 Task: Add the sheet or range and give it permission.
Action: Mouse moved to (205, 88)
Screenshot: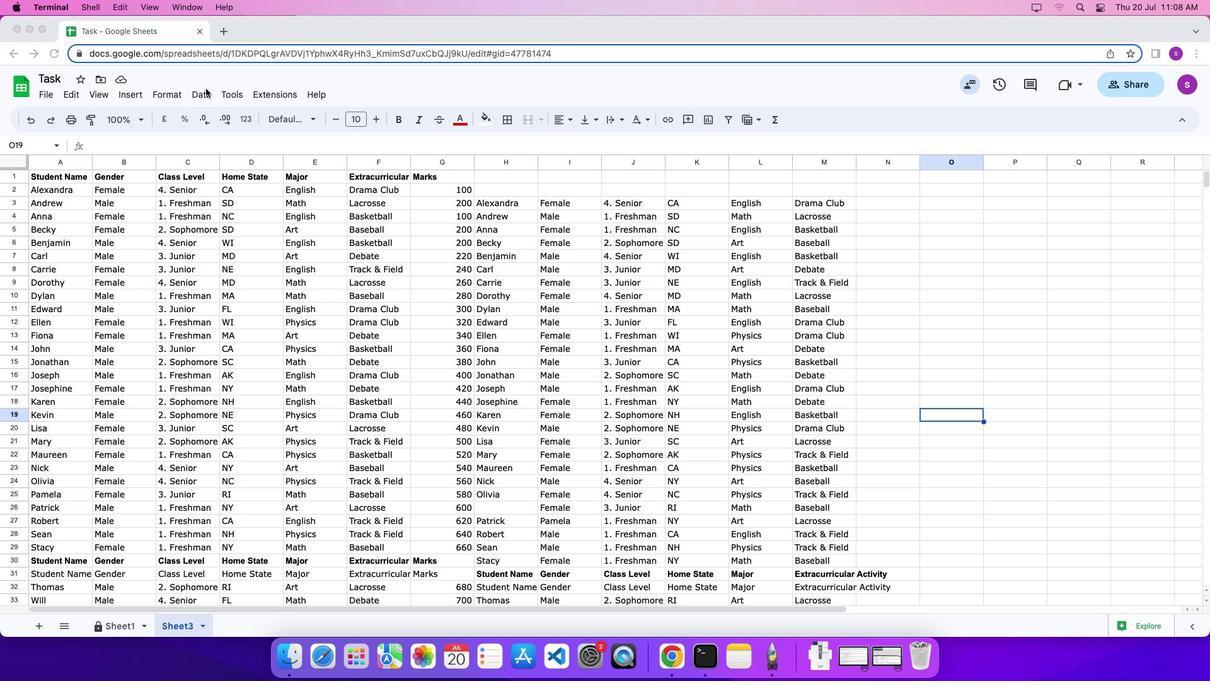
Action: Mouse pressed left at (205, 88)
Screenshot: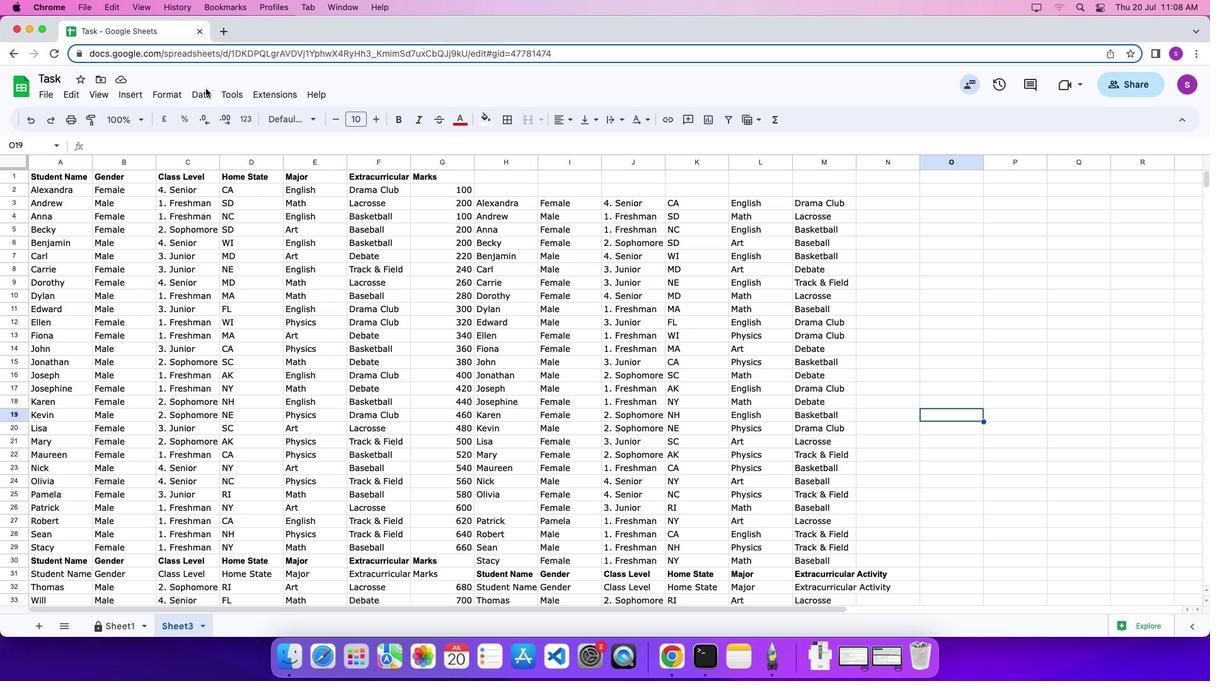 
Action: Mouse moved to (205, 90)
Screenshot: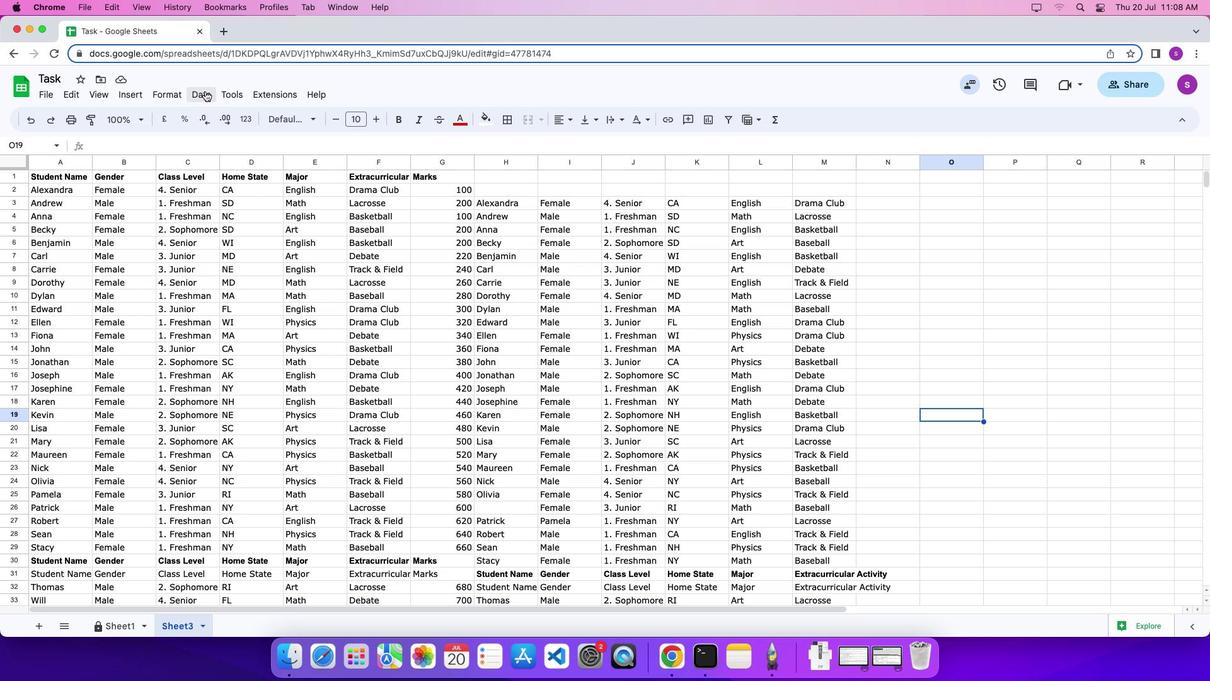 
Action: Mouse pressed left at (205, 90)
Screenshot: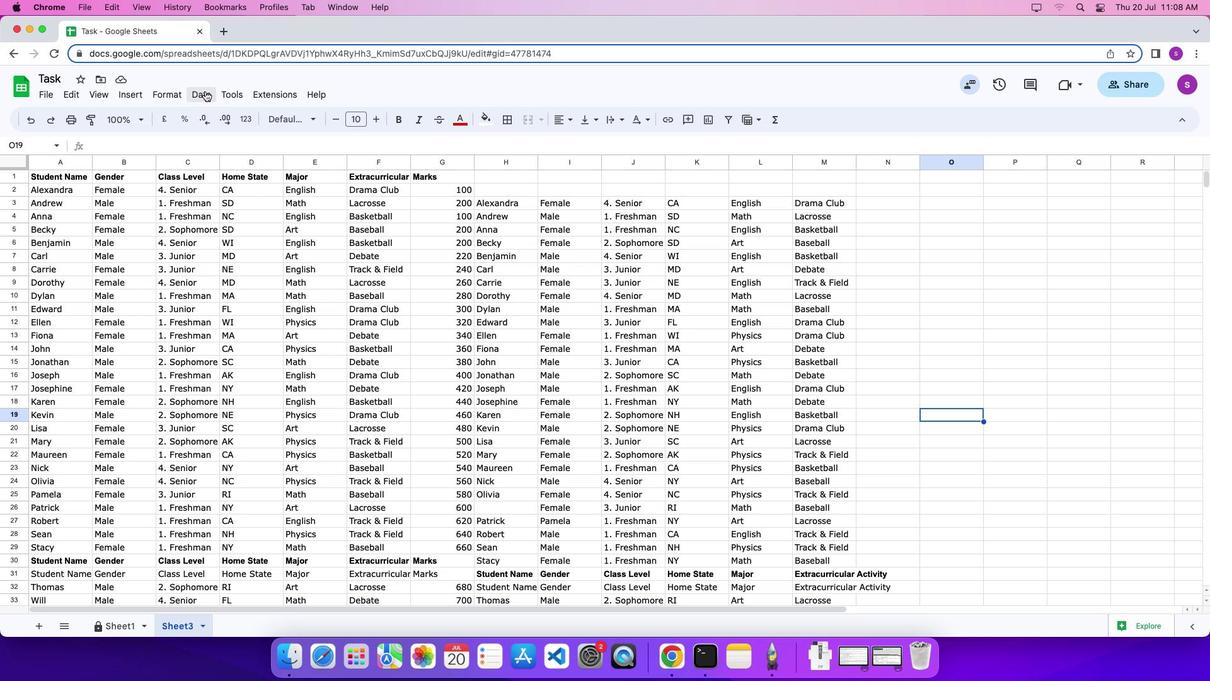 
Action: Mouse moved to (217, 237)
Screenshot: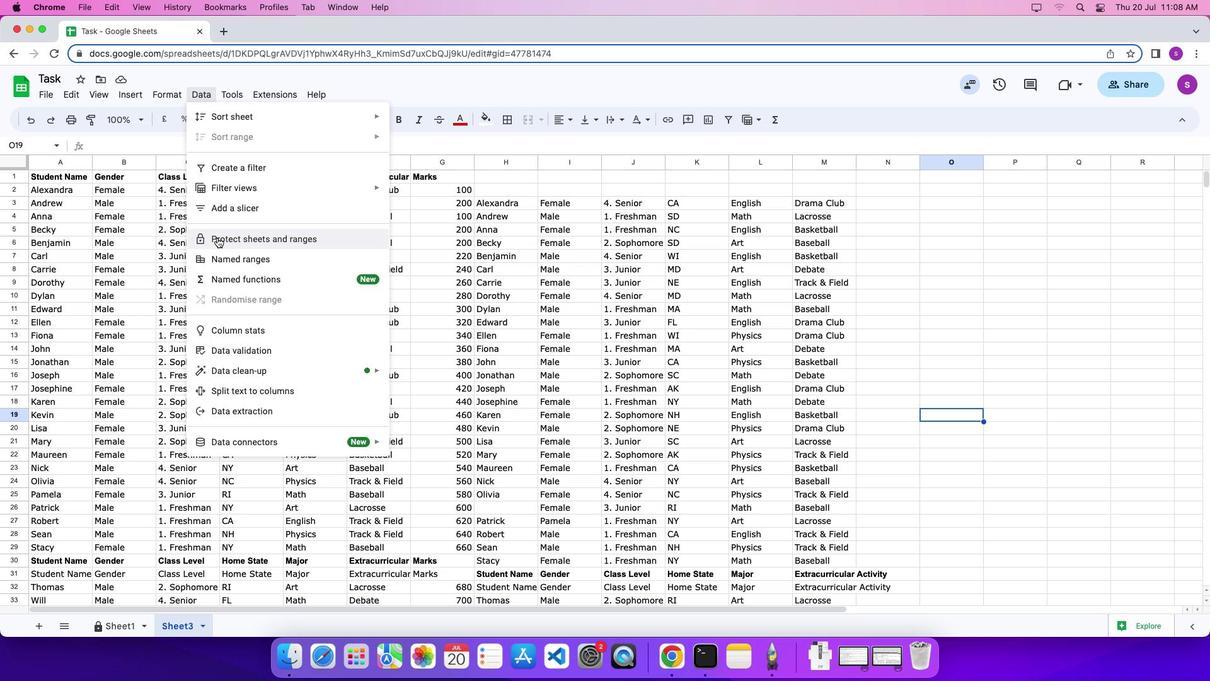 
Action: Mouse pressed left at (217, 237)
Screenshot: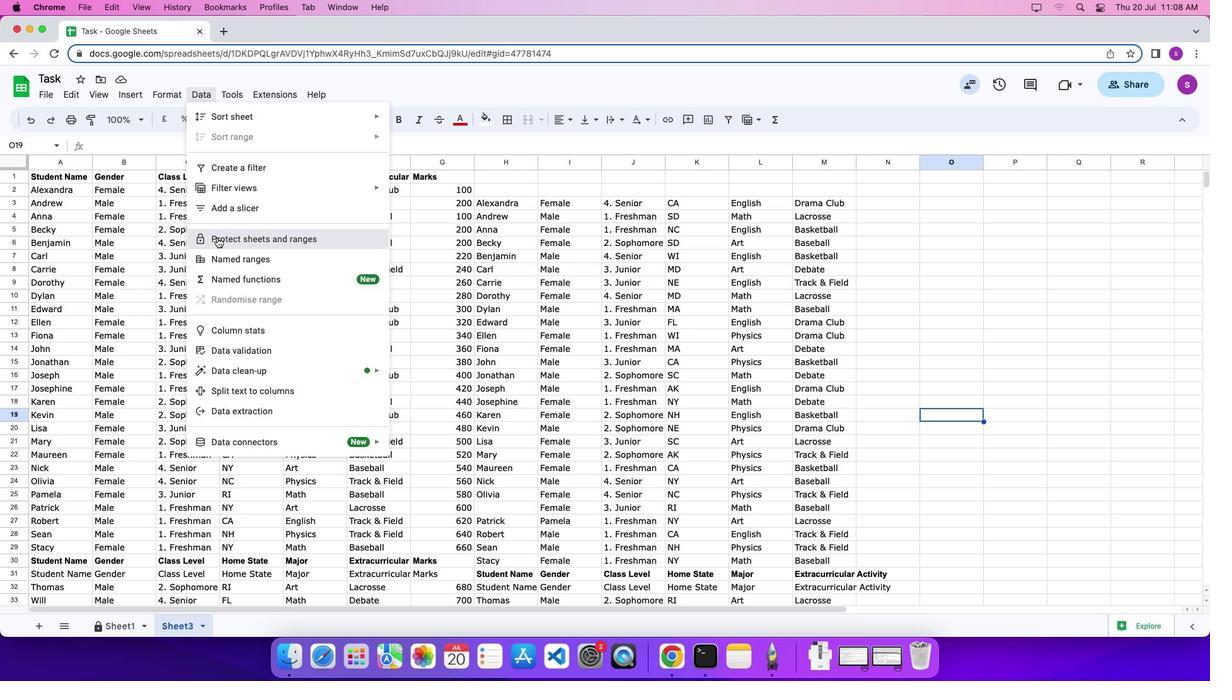 
Action: Mouse moved to (1054, 158)
Screenshot: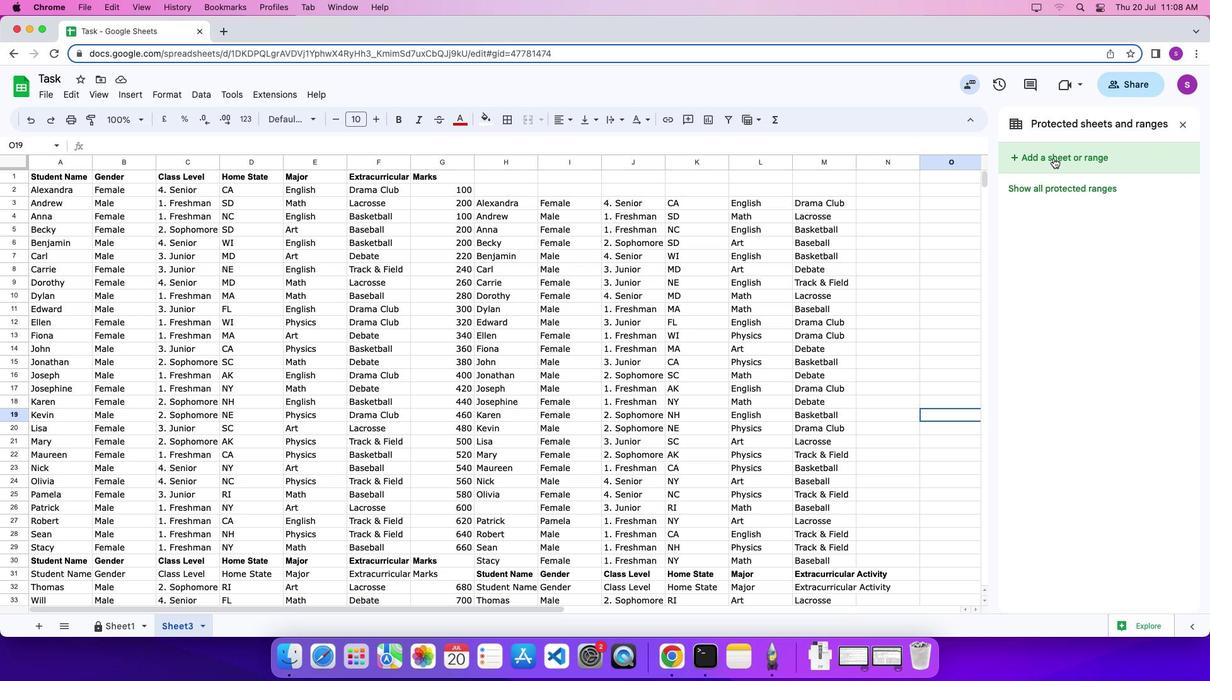 
Action: Mouse pressed left at (1054, 158)
Screenshot: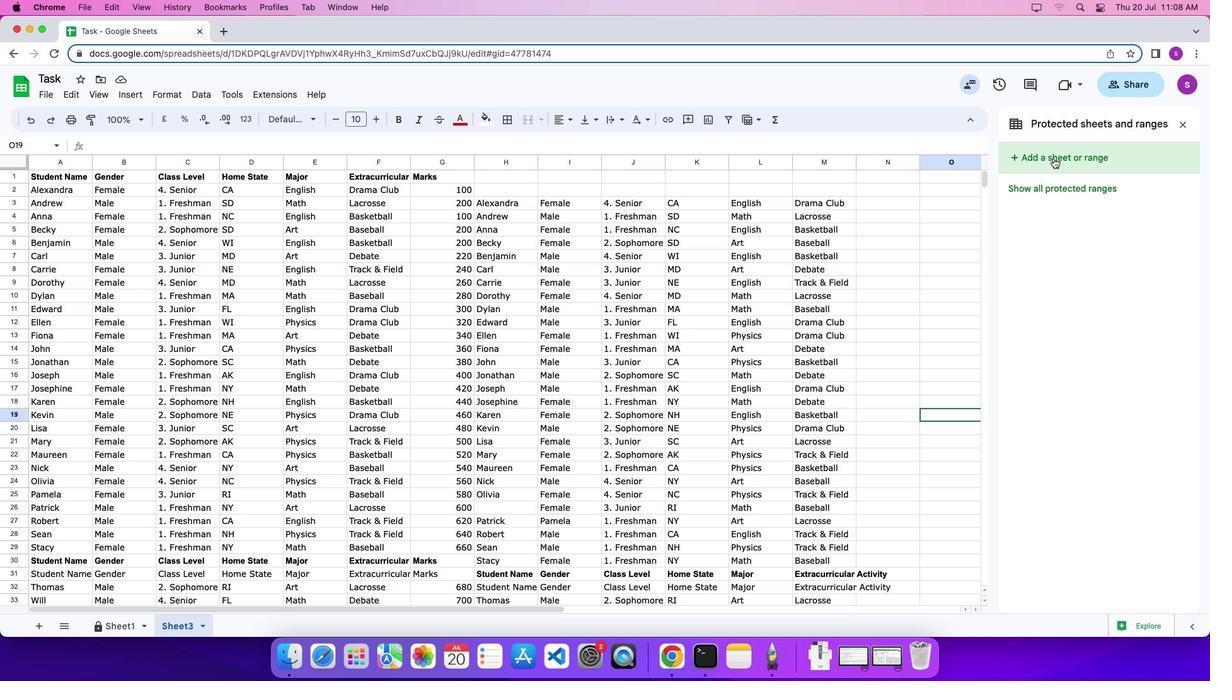 
Action: Mouse moved to (1134, 192)
Screenshot: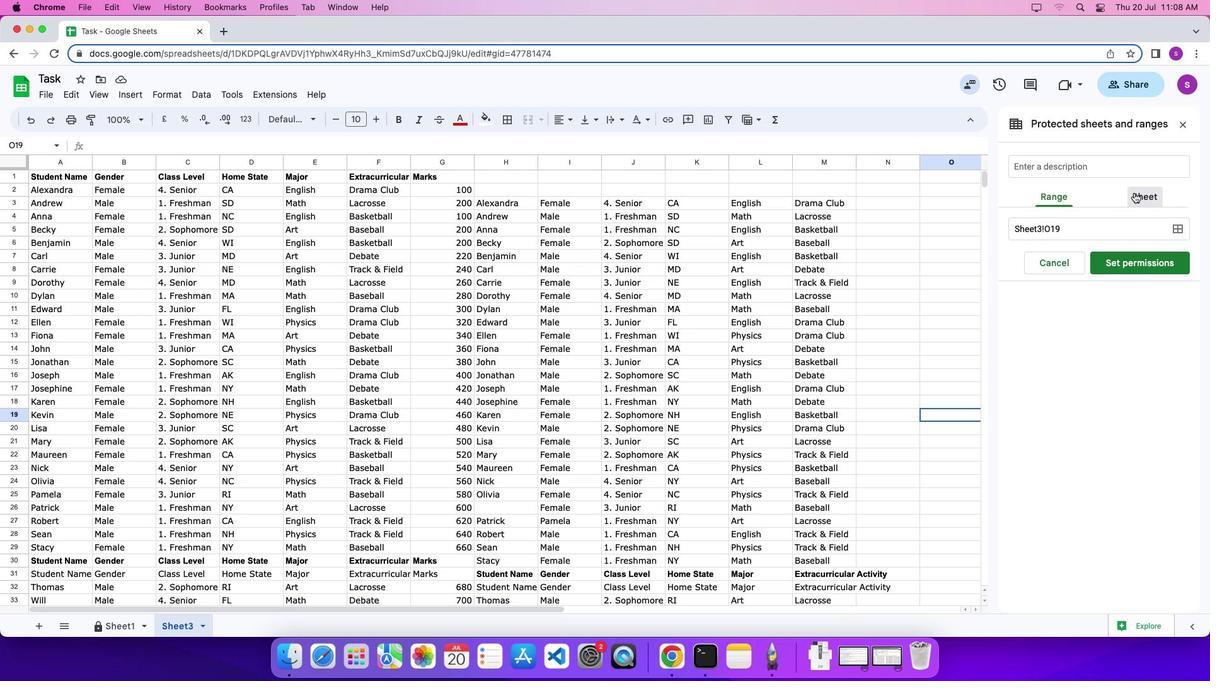 
Action: Mouse pressed left at (1134, 192)
Screenshot: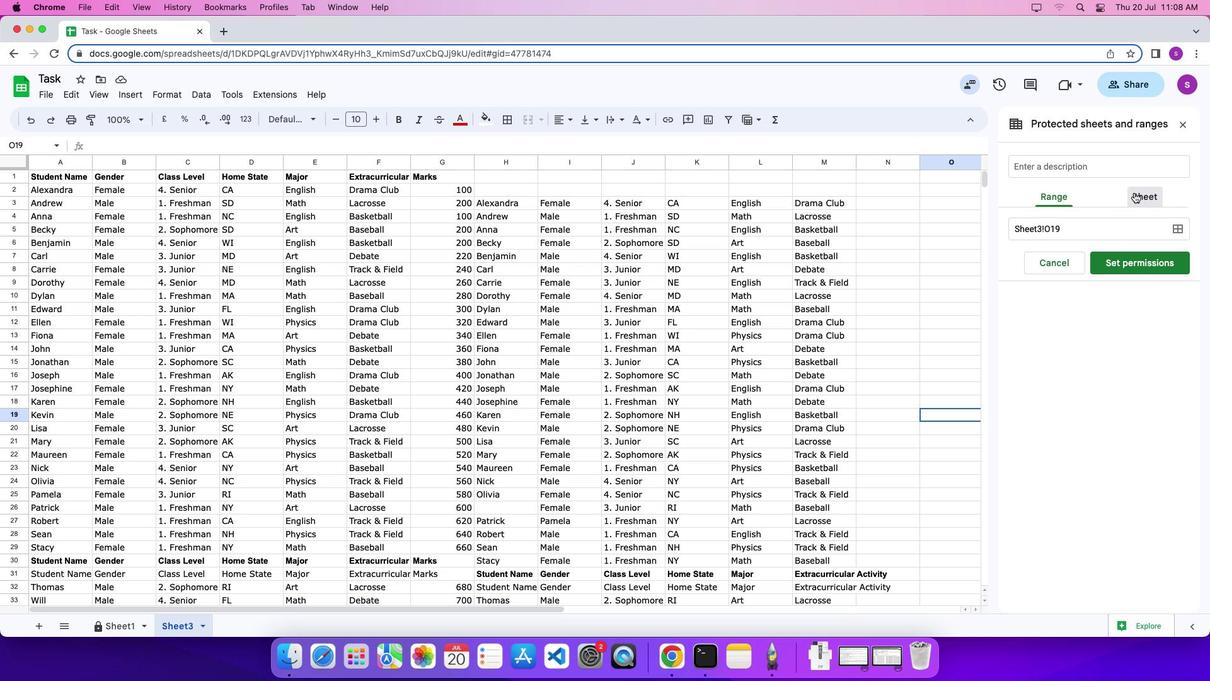 
Action: Mouse moved to (1129, 285)
Screenshot: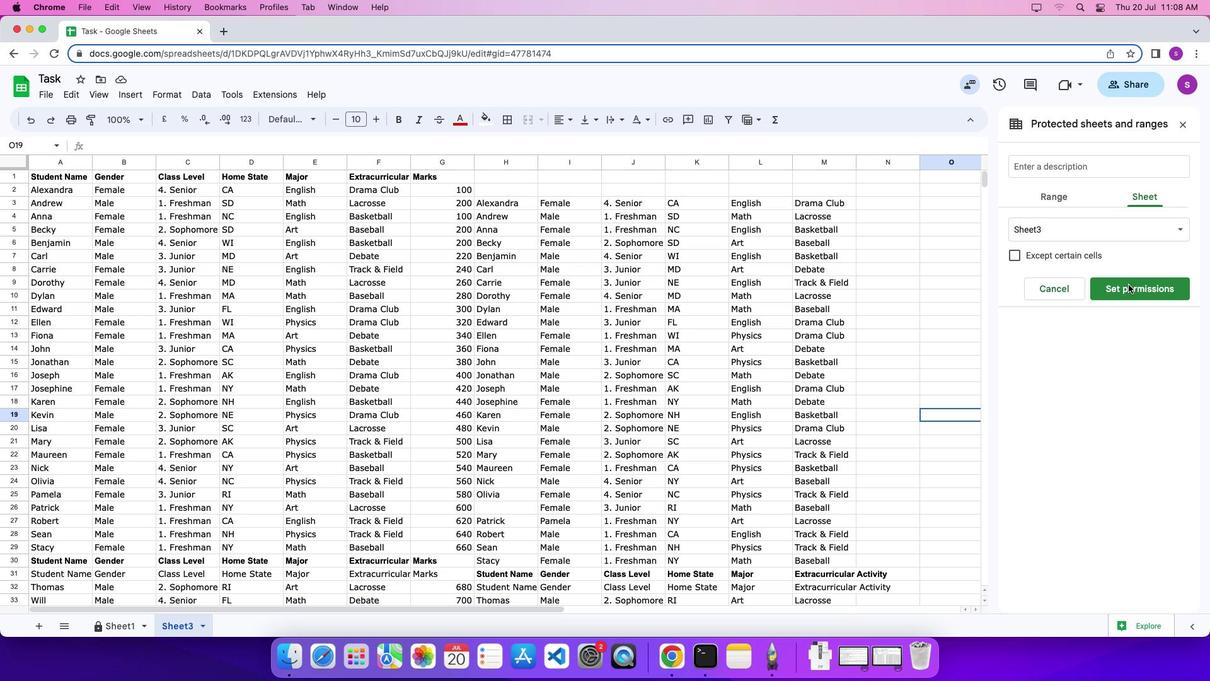 
Action: Mouse pressed left at (1129, 285)
Screenshot: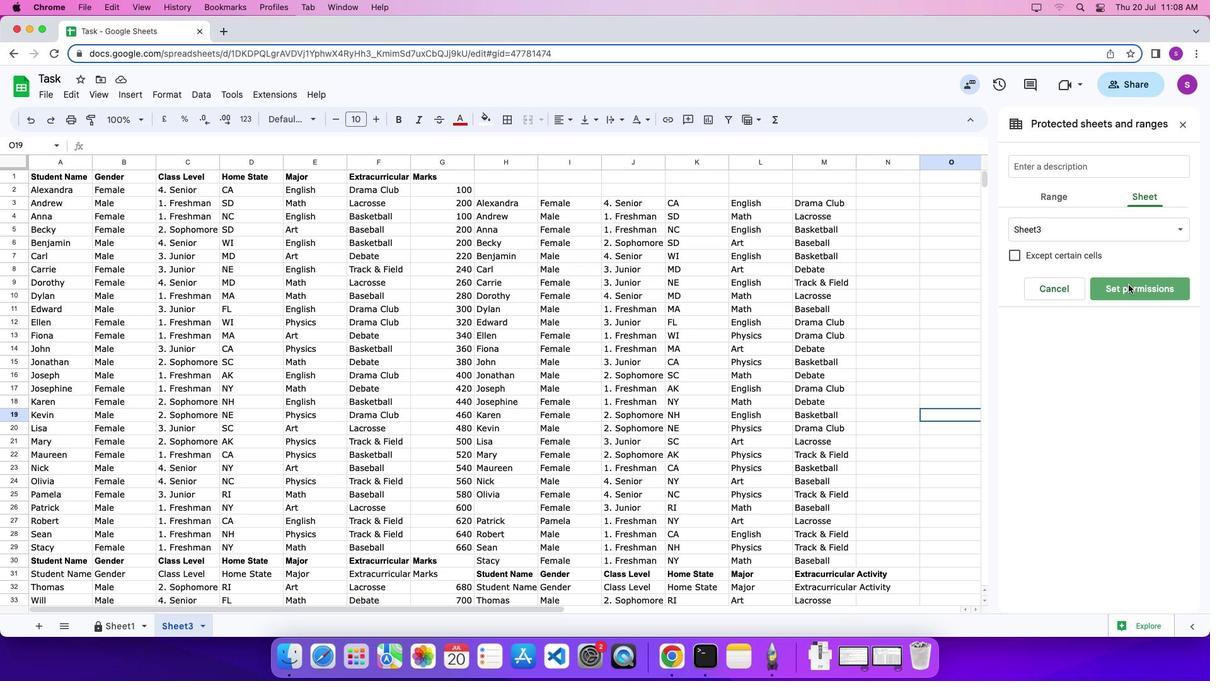 
Action: Mouse moved to (703, 502)
Screenshot: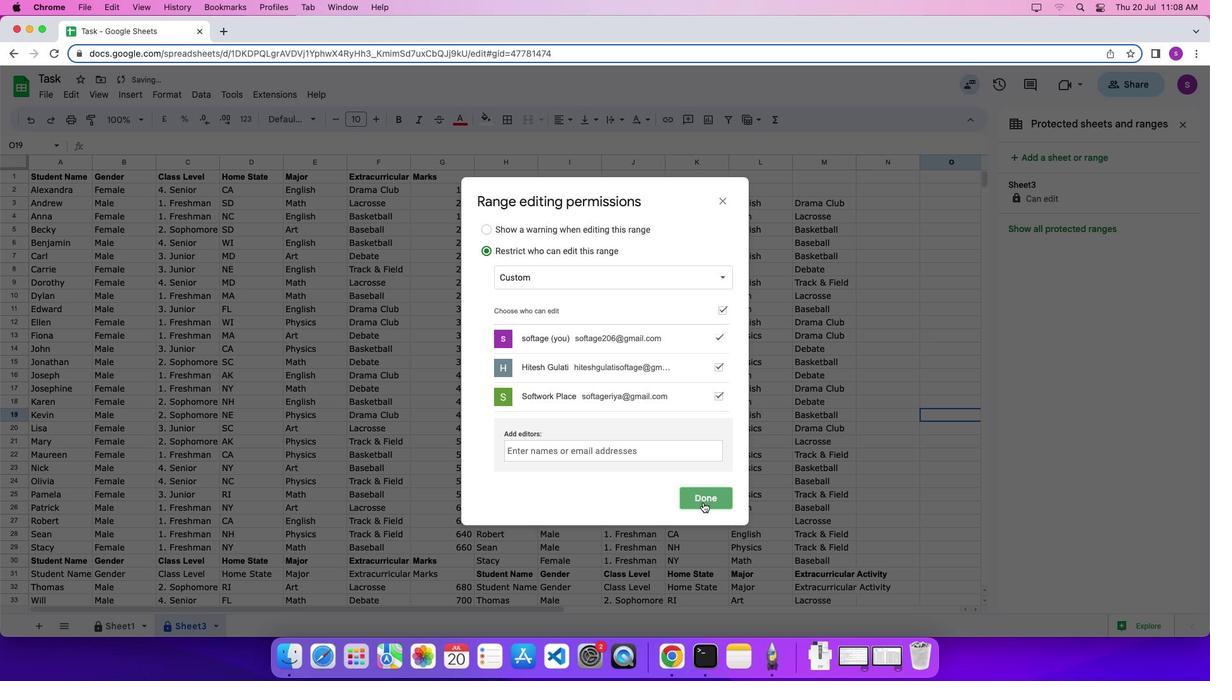 
Action: Mouse pressed left at (703, 502)
Screenshot: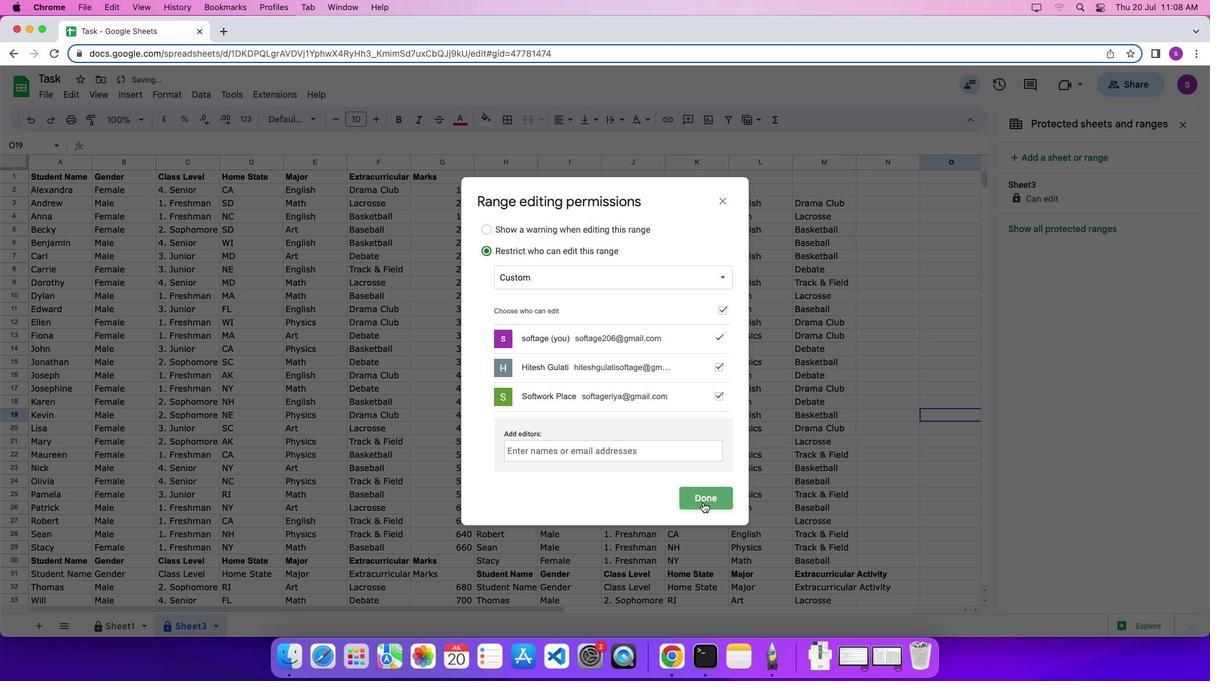 
